 Task: Add Smoked Mozzarella Pasta Salad to the cart.
Action: Mouse moved to (259, 112)
Screenshot: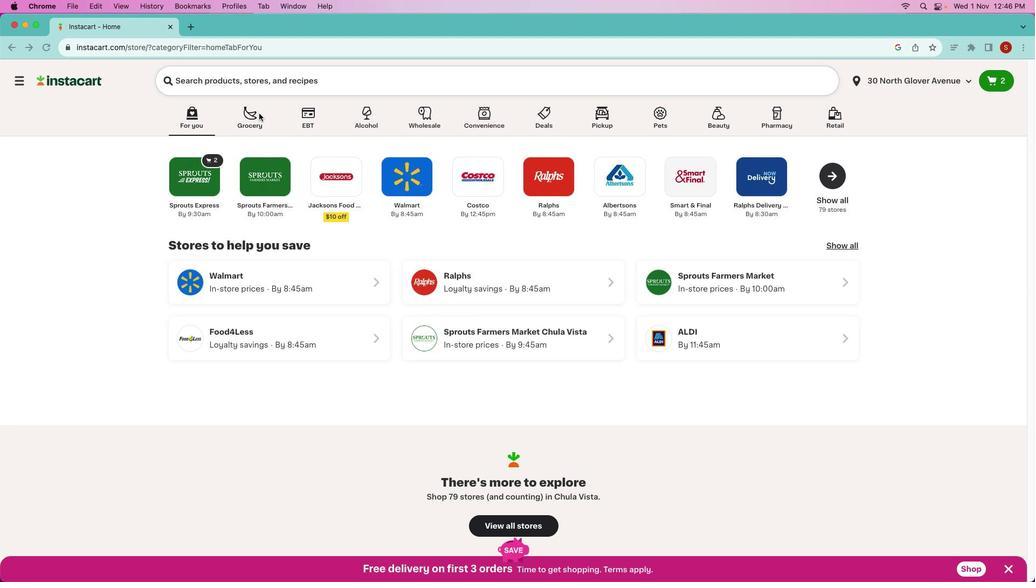 
Action: Mouse pressed left at (259, 112)
Screenshot: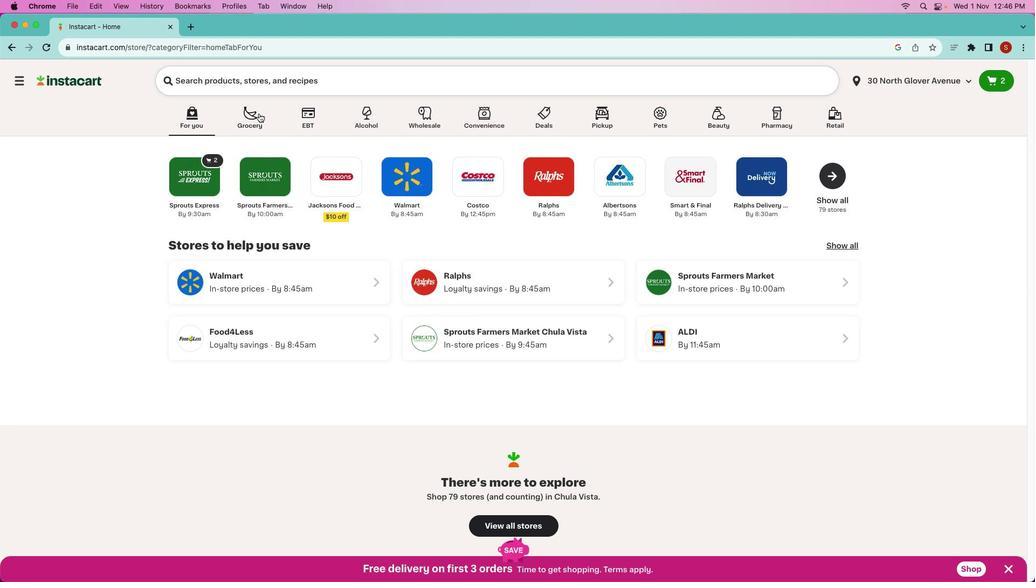 
Action: Mouse moved to (259, 113)
Screenshot: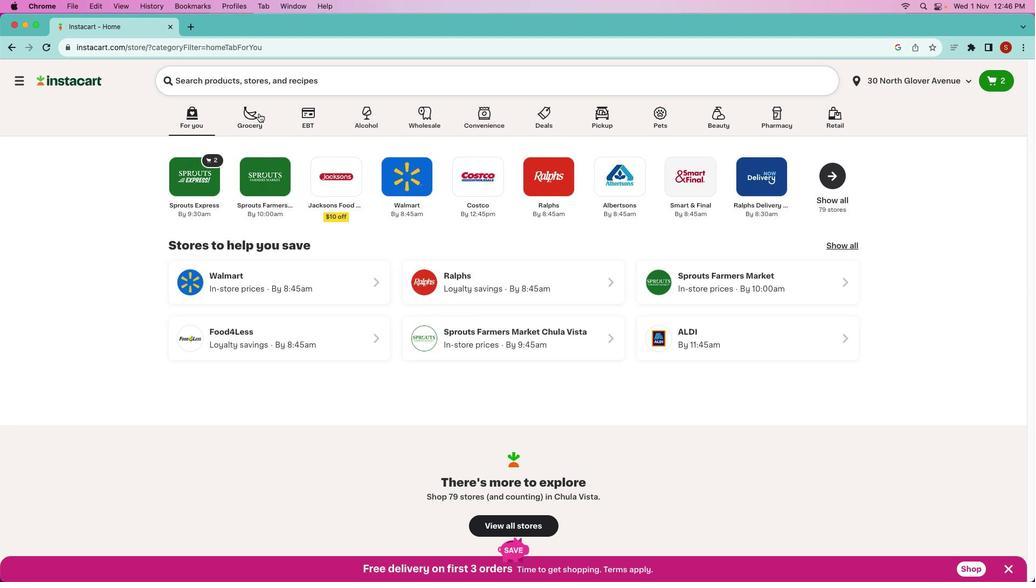 
Action: Mouse pressed left at (259, 113)
Screenshot: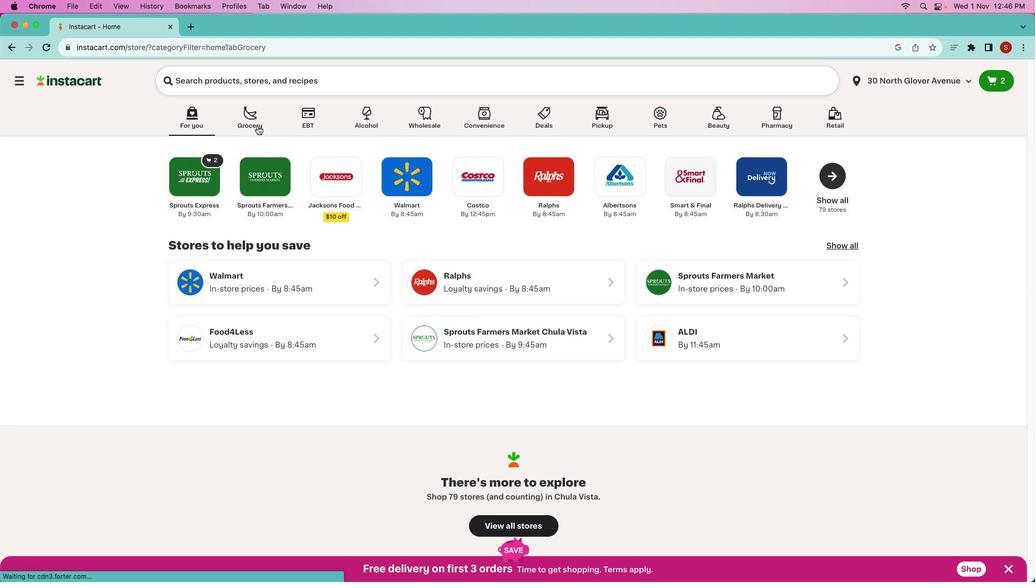
Action: Mouse moved to (508, 305)
Screenshot: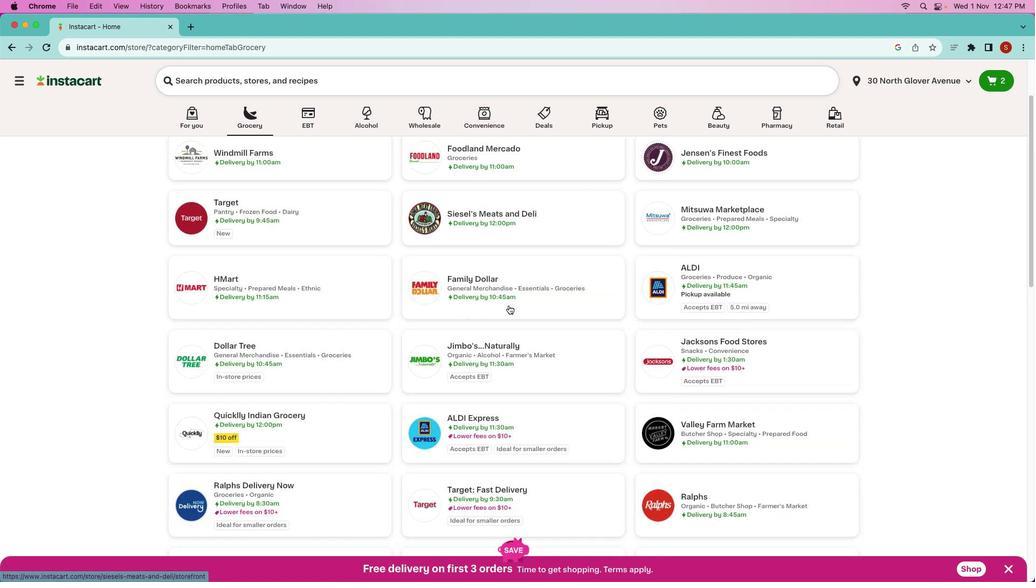 
Action: Mouse scrolled (508, 305) with delta (0, 0)
Screenshot: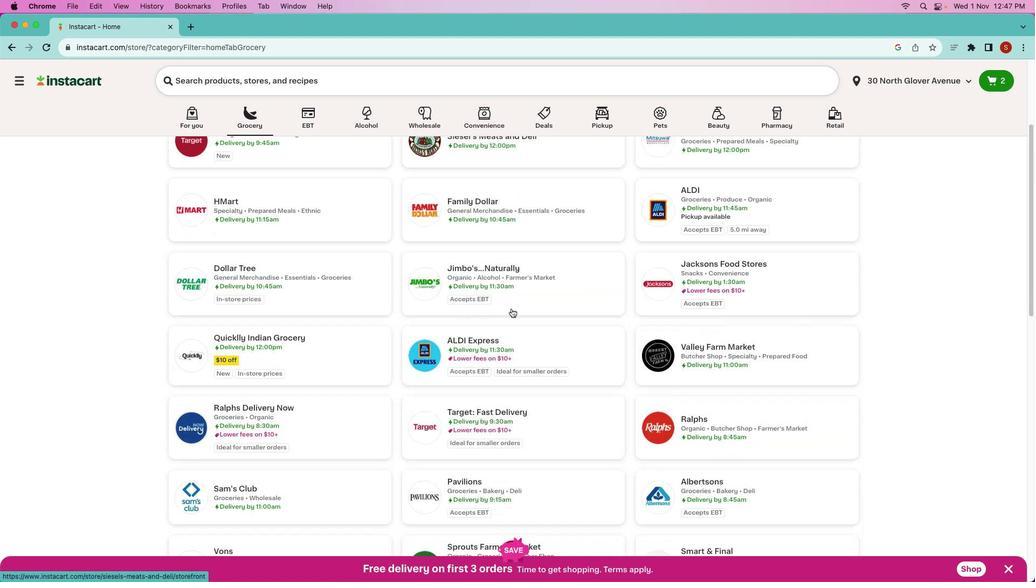 
Action: Mouse scrolled (508, 305) with delta (0, 0)
Screenshot: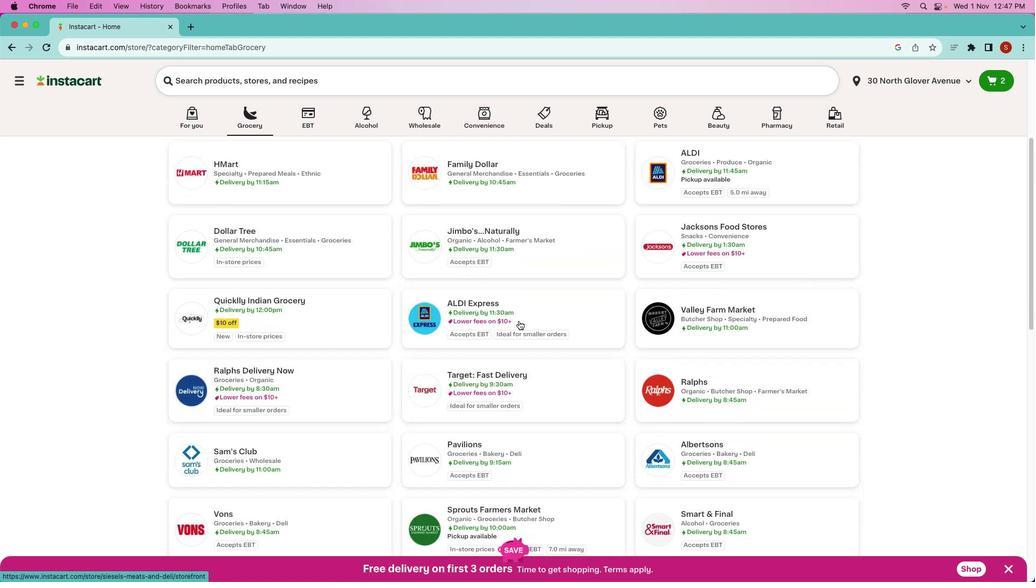 
Action: Mouse scrolled (508, 305) with delta (0, -1)
Screenshot: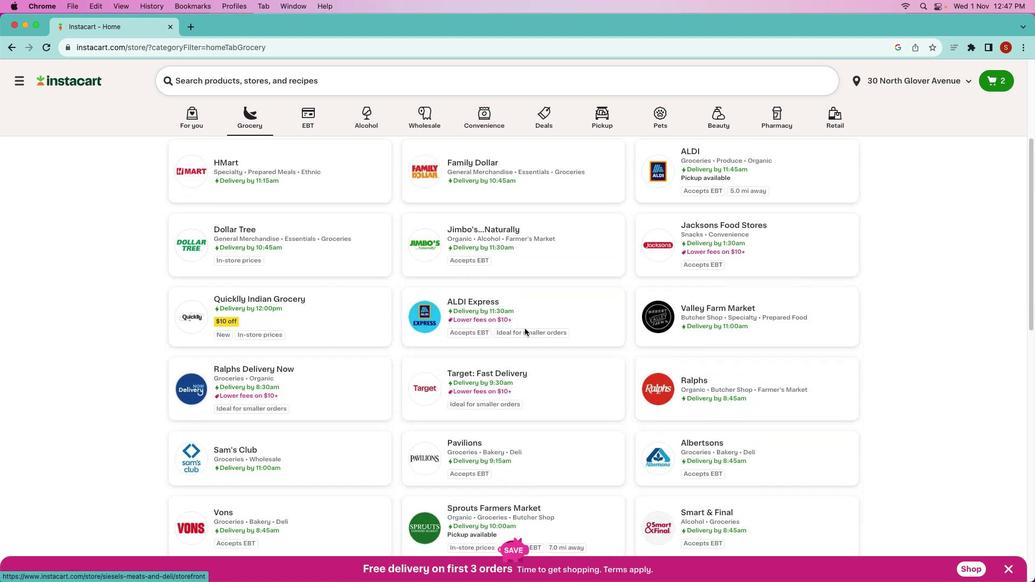 
Action: Mouse scrolled (508, 305) with delta (0, -2)
Screenshot: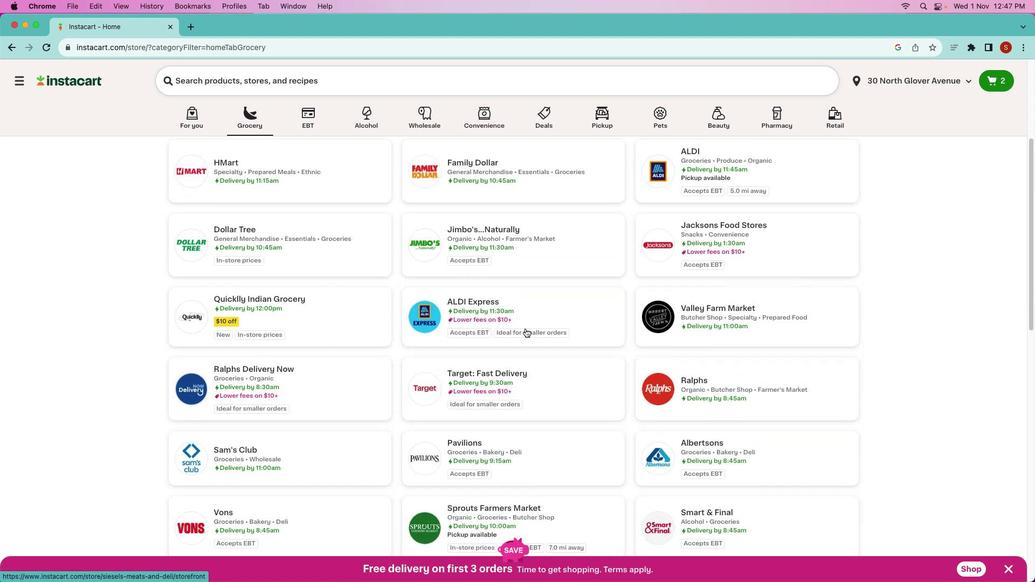 
Action: Mouse moved to (526, 327)
Screenshot: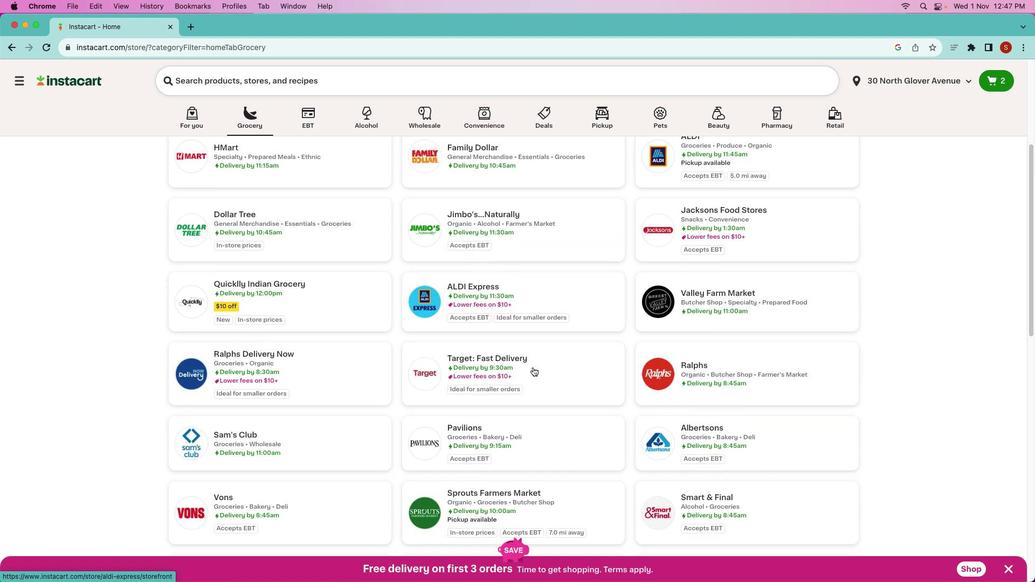 
Action: Mouse scrolled (526, 327) with delta (0, 0)
Screenshot: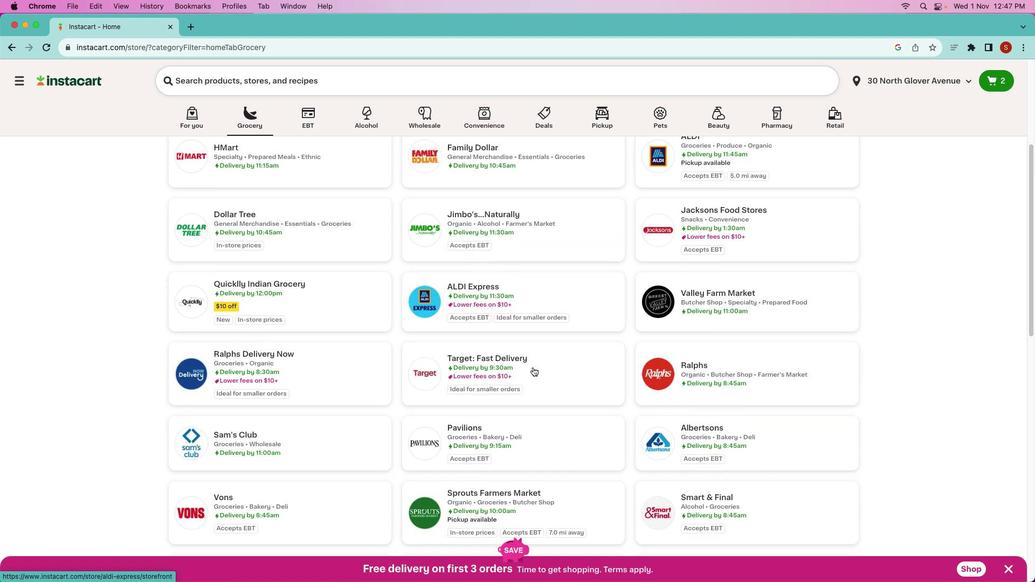 
Action: Mouse moved to (526, 326)
Screenshot: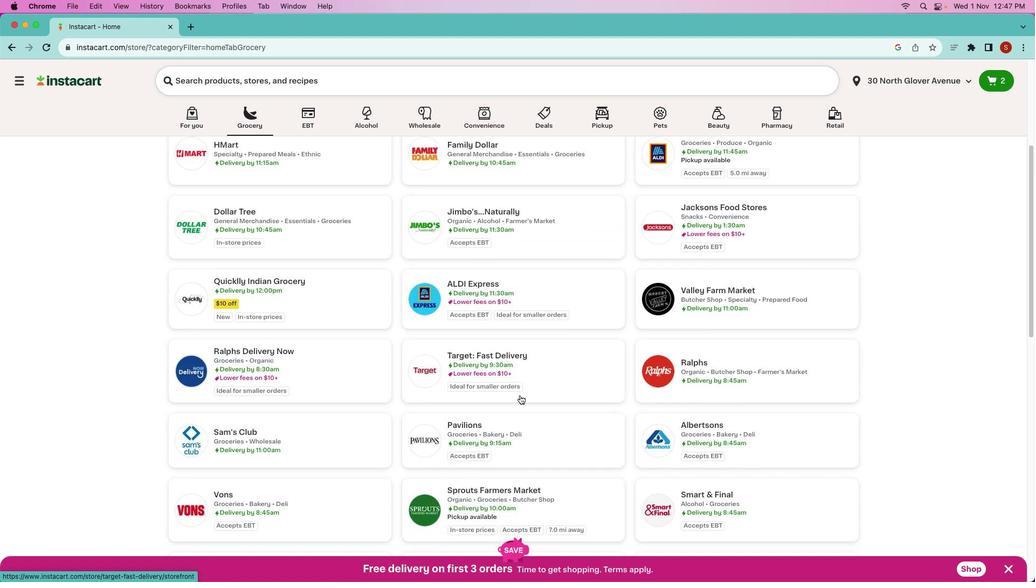 
Action: Mouse scrolled (526, 326) with delta (0, 0)
Screenshot: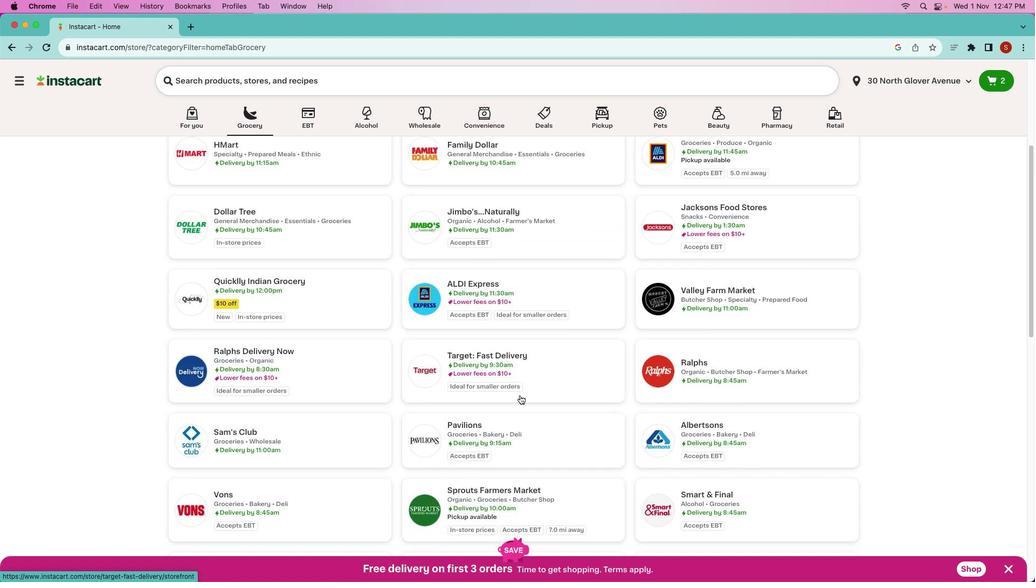 
Action: Mouse moved to (481, 490)
Screenshot: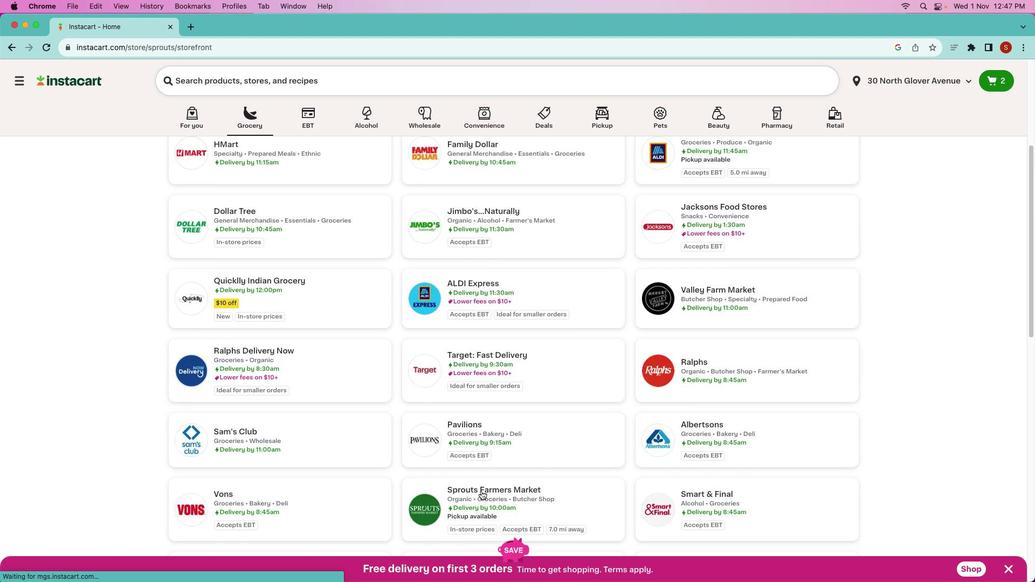 
Action: Mouse pressed left at (481, 490)
Screenshot: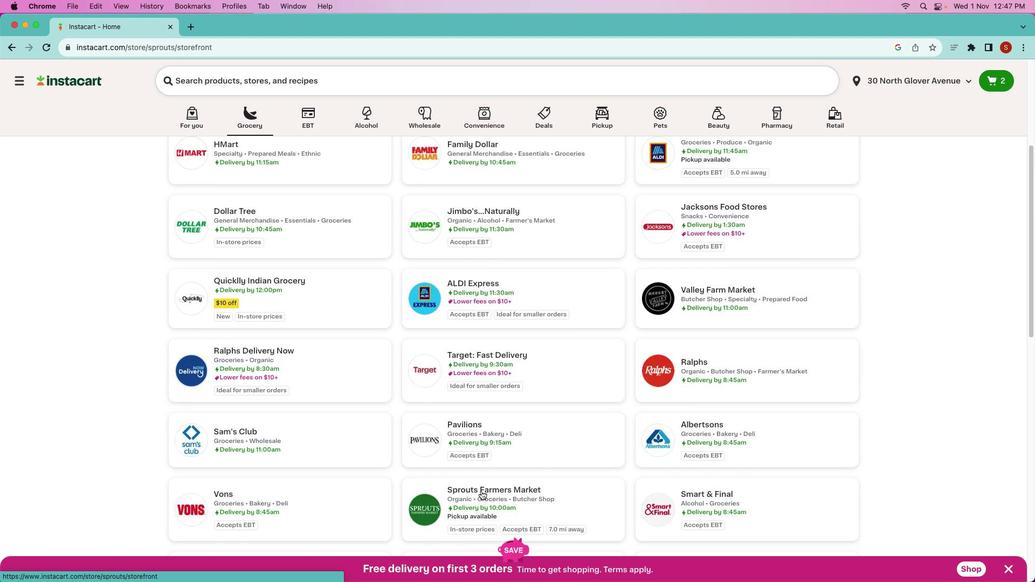 
Action: Mouse pressed left at (481, 490)
Screenshot: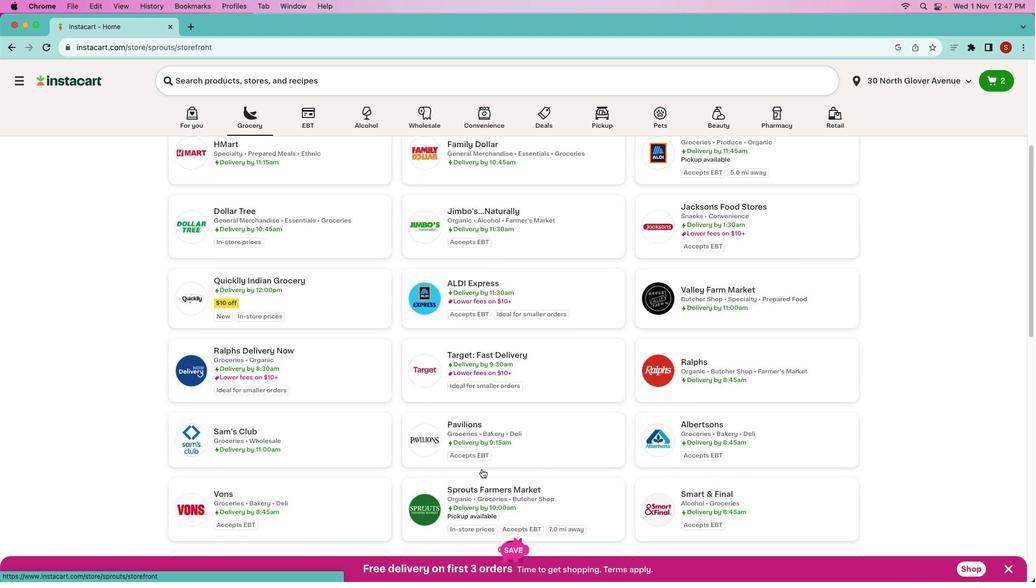 
Action: Mouse moved to (346, 78)
Screenshot: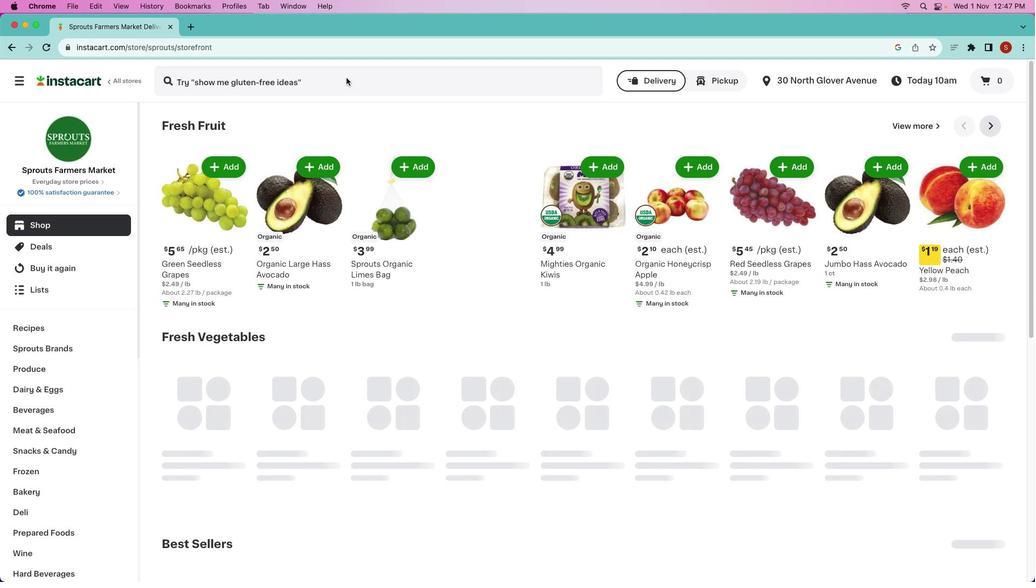 
Action: Mouse pressed left at (346, 78)
Screenshot: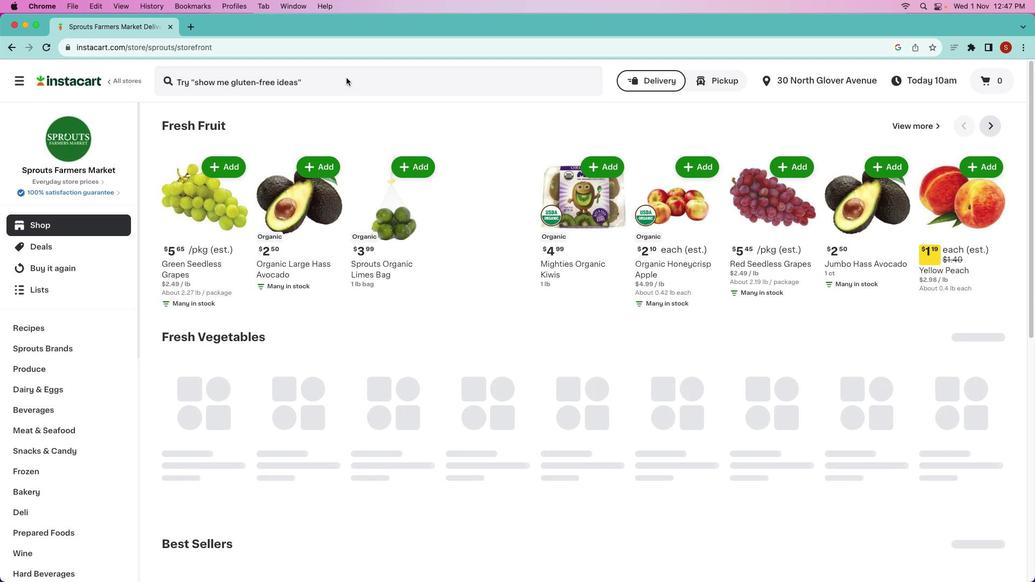 
Action: Mouse moved to (347, 79)
Screenshot: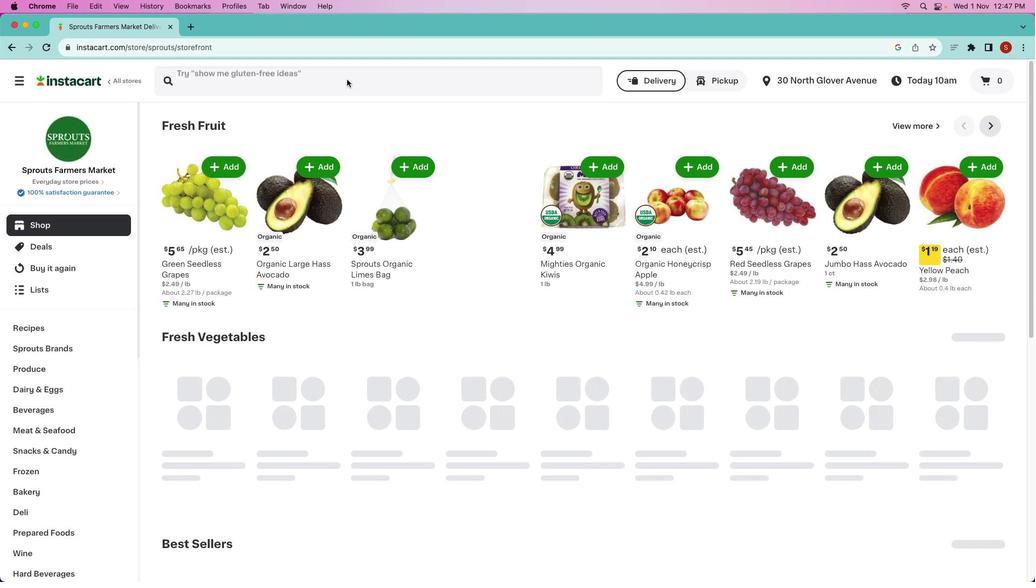 
Action: Mouse pressed left at (347, 79)
Screenshot: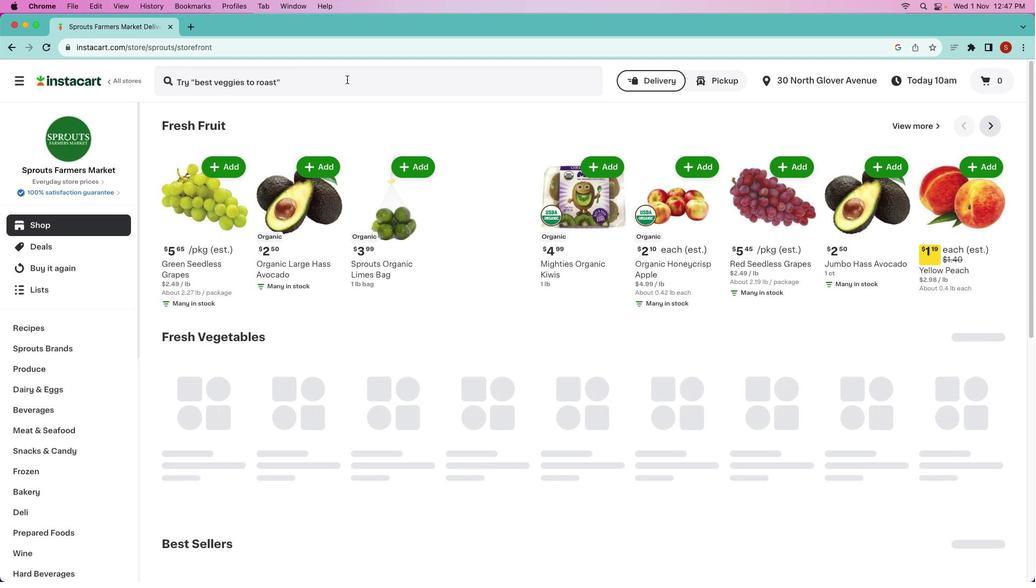 
Action: Mouse pressed left at (347, 79)
Screenshot: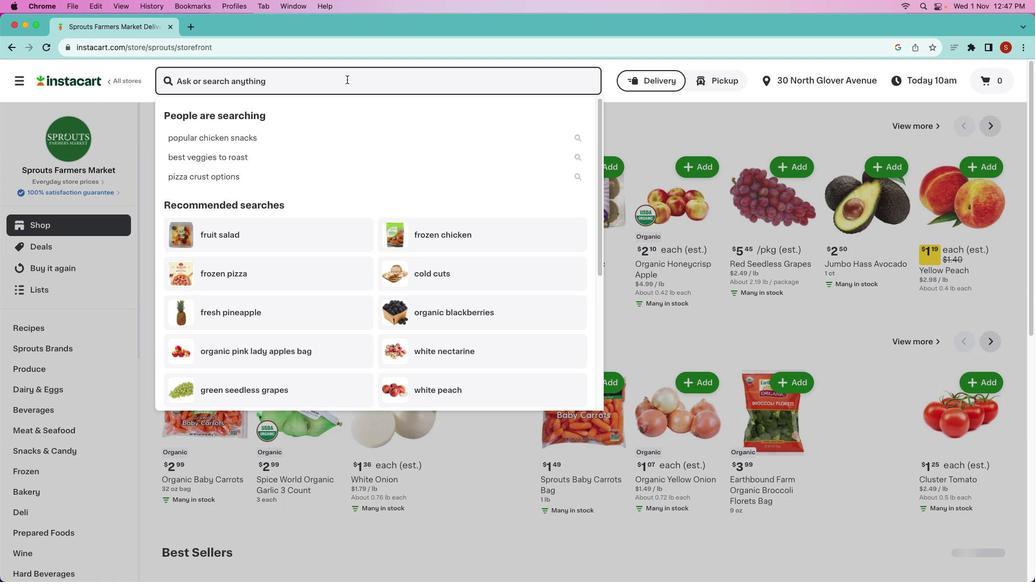 
Action: Key pressed 's''m''o''k''e''d'Key.space'm''o''z''z''a''r''e''l''l''a'Key.space'p''a''s''t''a'Key.space's''a''l''a''d'Key.enter
Screenshot: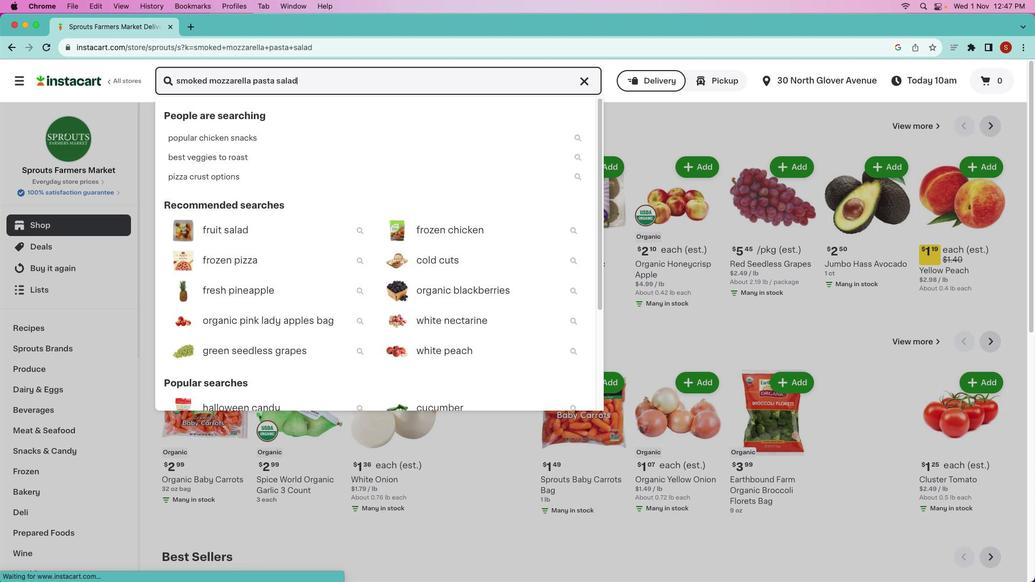 
Action: Mouse moved to (306, 178)
Screenshot: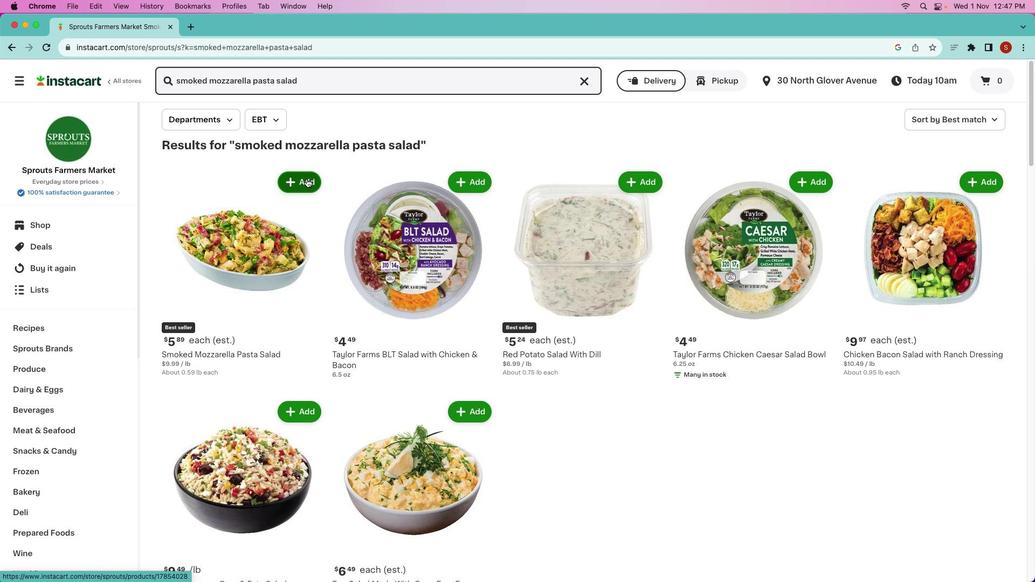 
Action: Mouse pressed left at (306, 178)
Screenshot: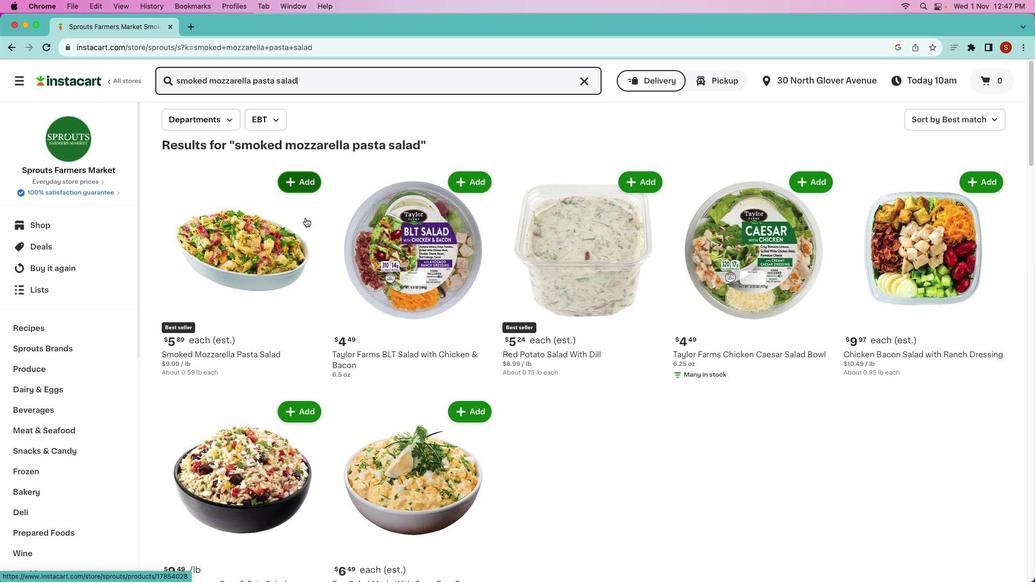 
Action: Mouse moved to (262, 297)
Screenshot: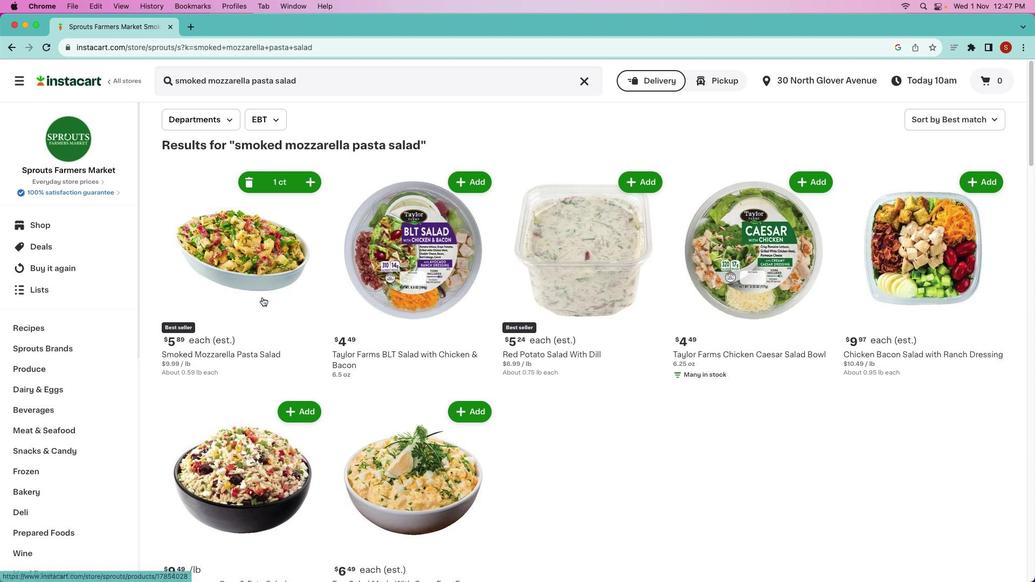 
